 Task: Add Supreme Brie Bites Bag 5 Count to the cart.
Action: Mouse moved to (43, 258)
Screenshot: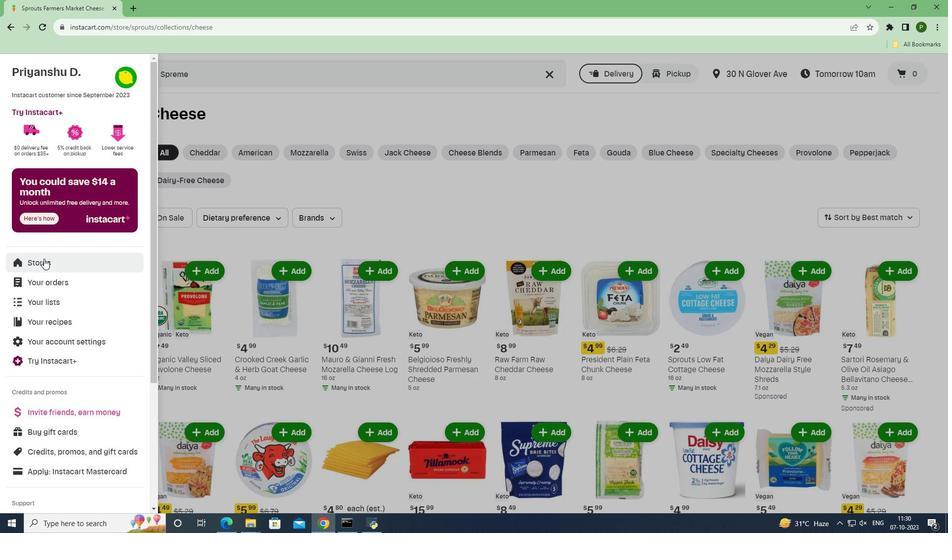 
Action: Mouse pressed left at (43, 258)
Screenshot: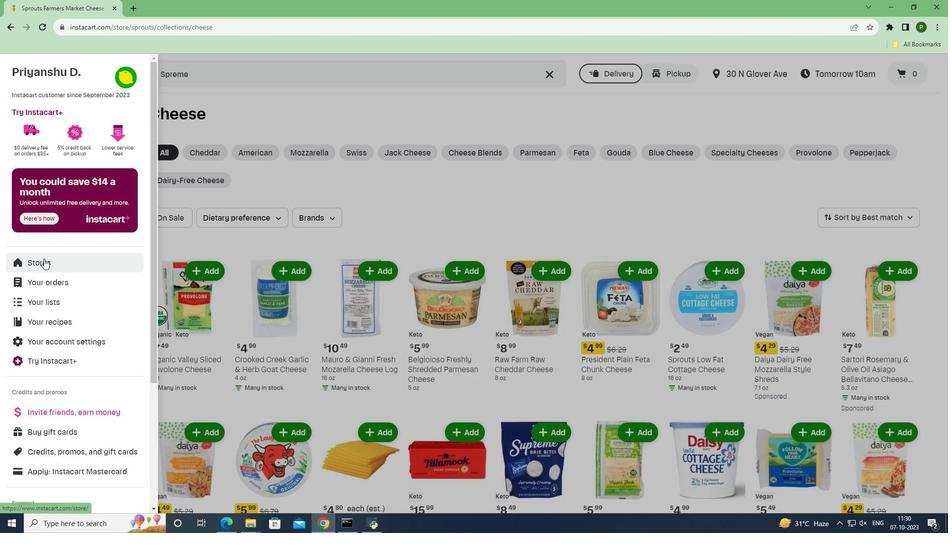 
Action: Mouse moved to (219, 109)
Screenshot: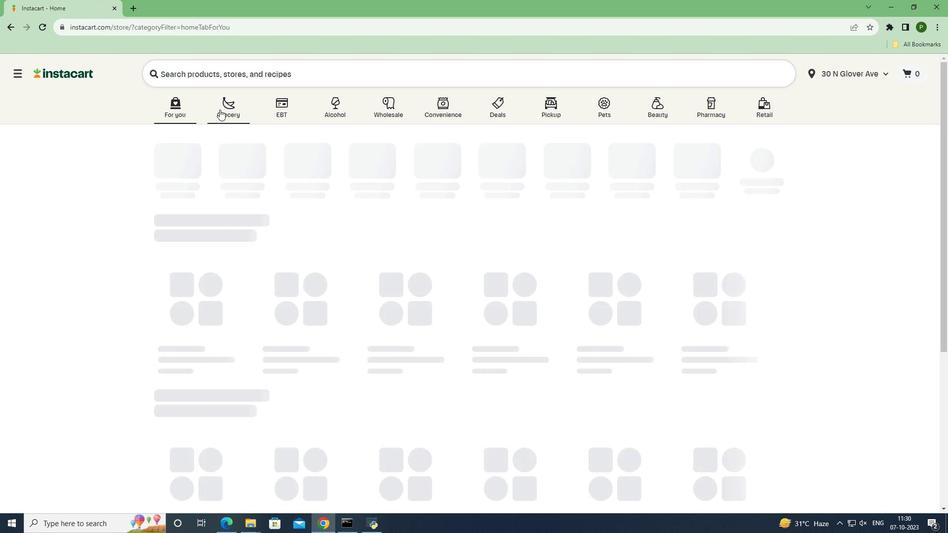 
Action: Mouse pressed left at (219, 109)
Screenshot: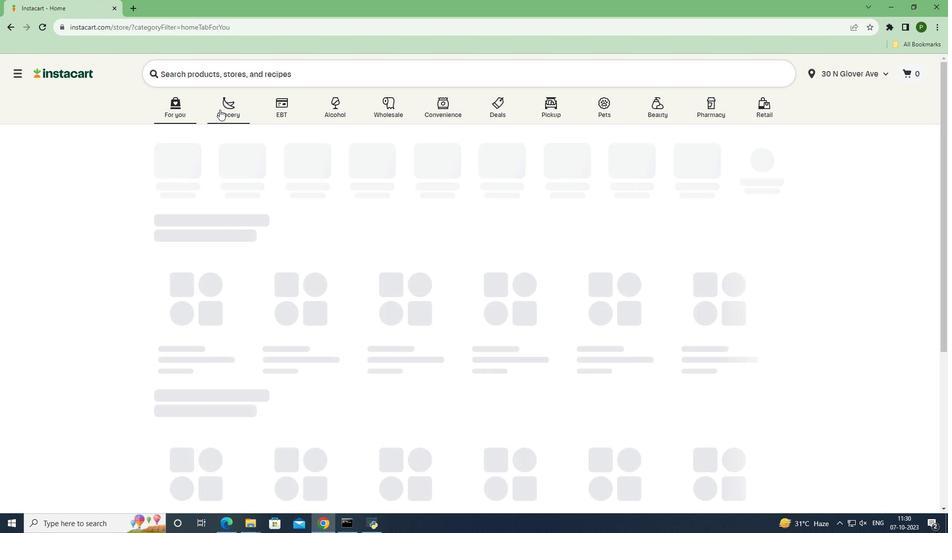 
Action: Mouse moved to (406, 225)
Screenshot: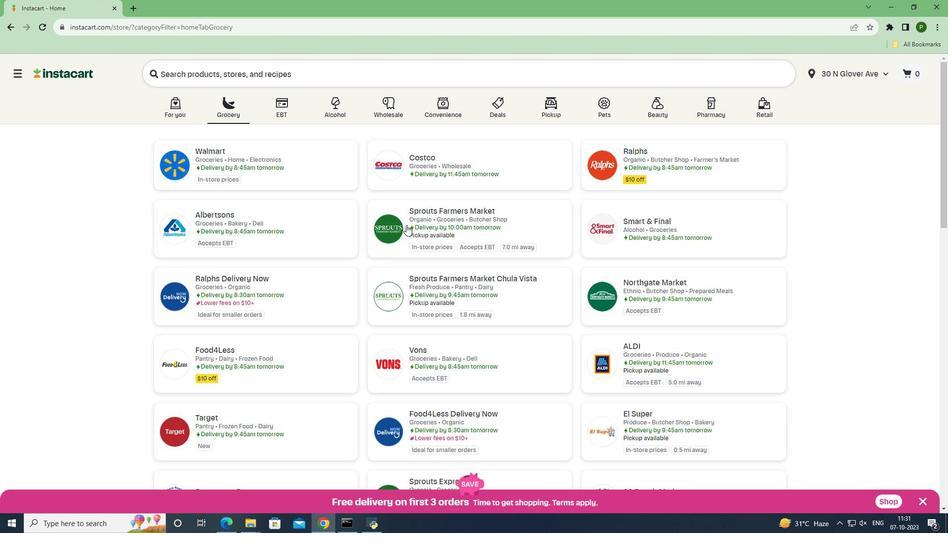 
Action: Mouse pressed left at (406, 225)
Screenshot: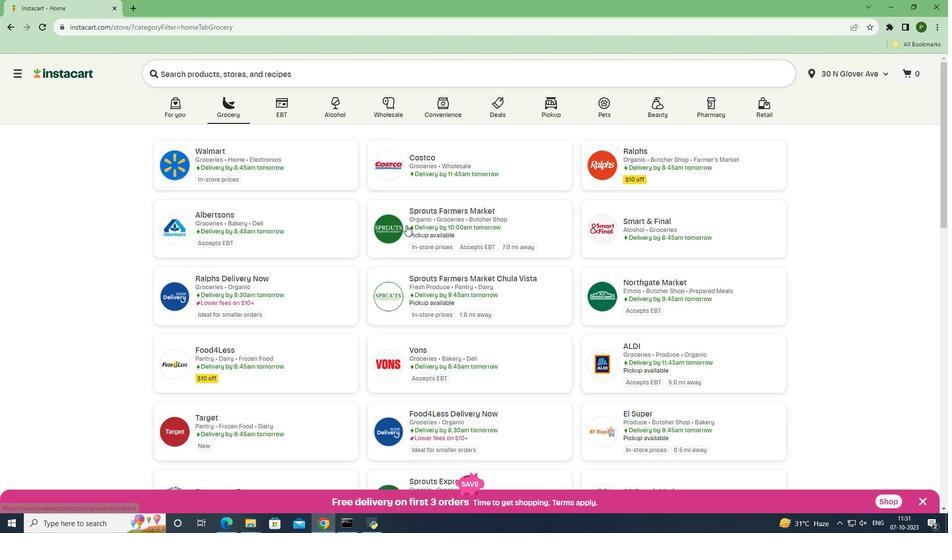 
Action: Mouse moved to (73, 320)
Screenshot: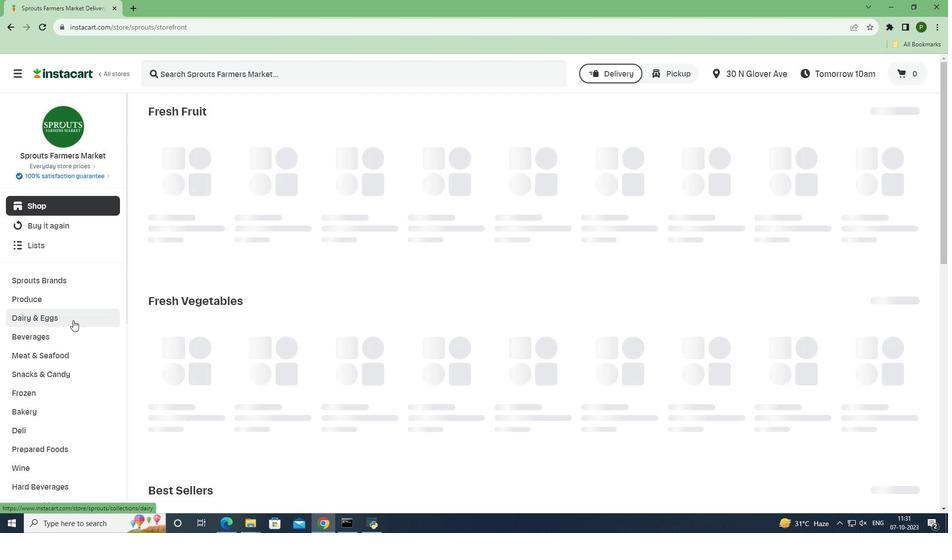 
Action: Mouse pressed left at (73, 320)
Screenshot: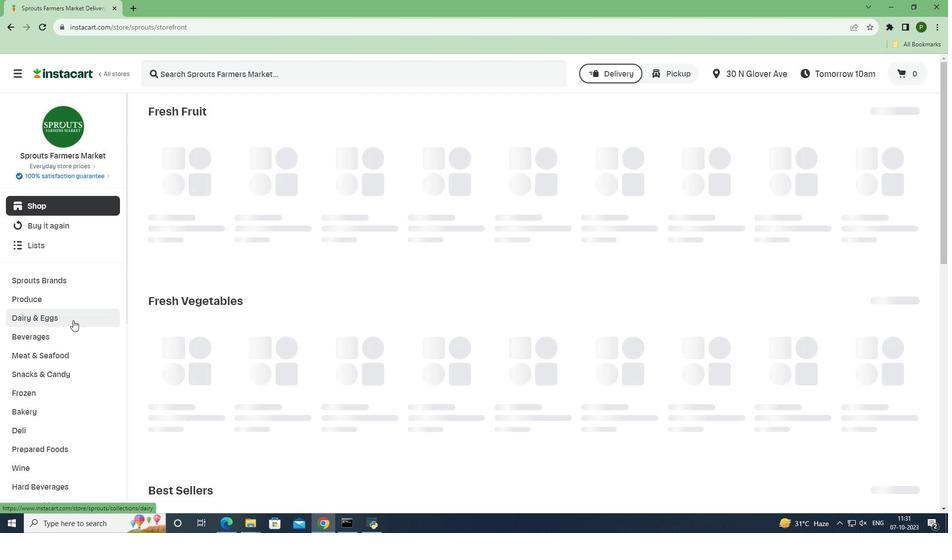 
Action: Mouse moved to (59, 353)
Screenshot: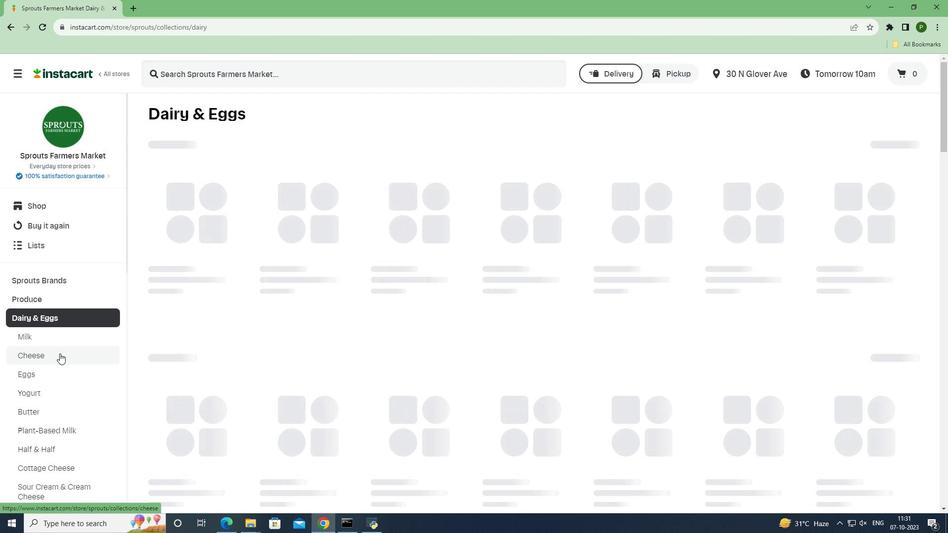 
Action: Mouse pressed left at (59, 353)
Screenshot: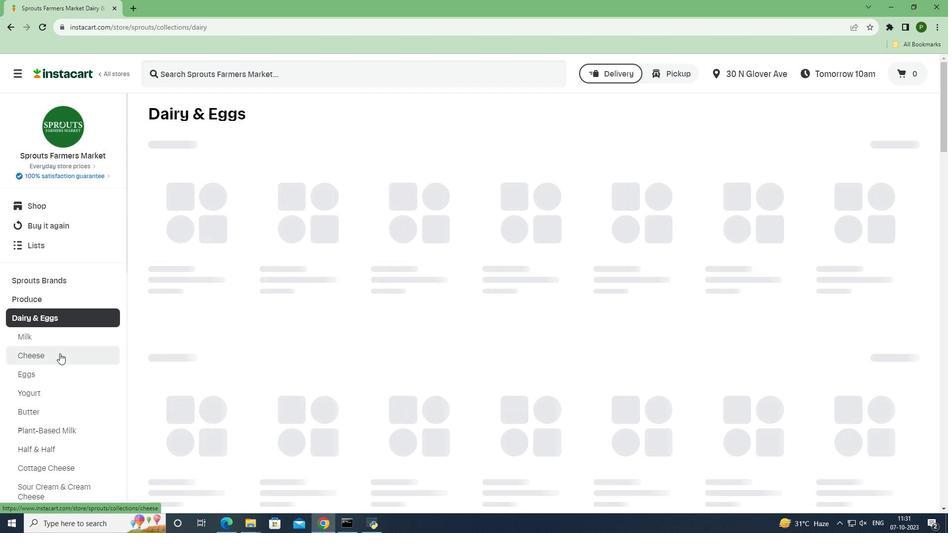 
Action: Mouse moved to (186, 69)
Screenshot: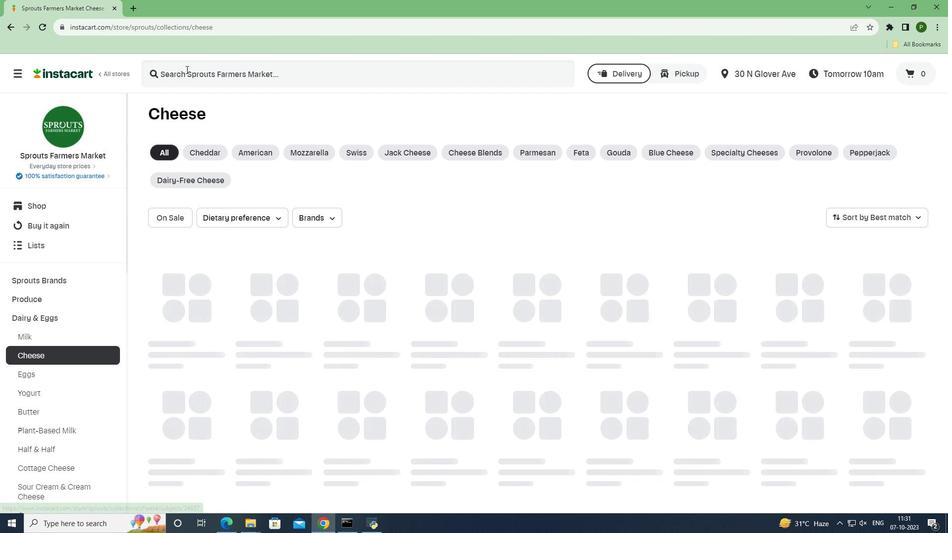 
Action: Mouse pressed left at (186, 69)
Screenshot: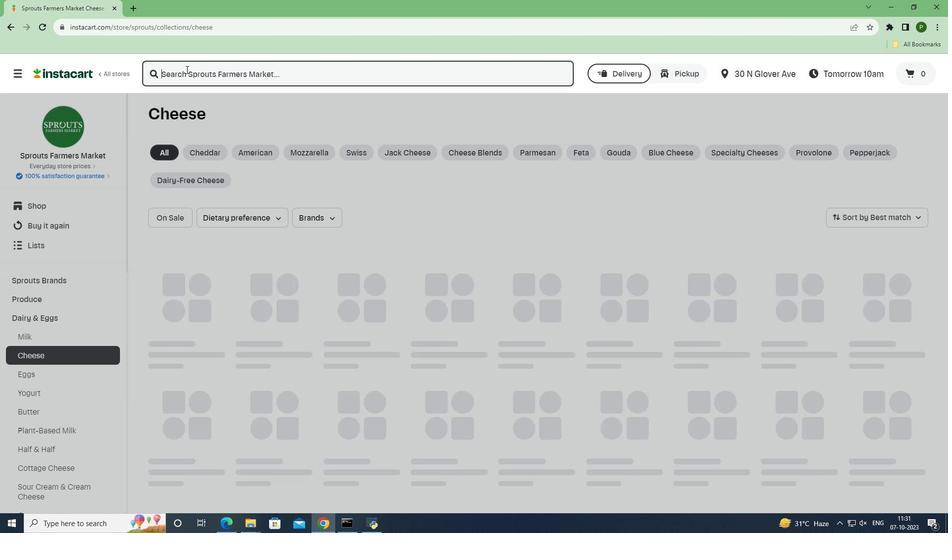 
Action: Key pressed <Key.caps_lock>S<Key.caps_lock>upreme<Key.space><Key.caps_lock>B<Key.caps_lock>rie<Key.space><Key.caps_lock>B<Key.caps_lock>ites<Key.space><Key.caps_lock>B<Key.caps_lock>ag<Key.space>5<Key.space><Key.caps_lock>C<Key.caps_lock>ount<Key.space><Key.enter>
Screenshot: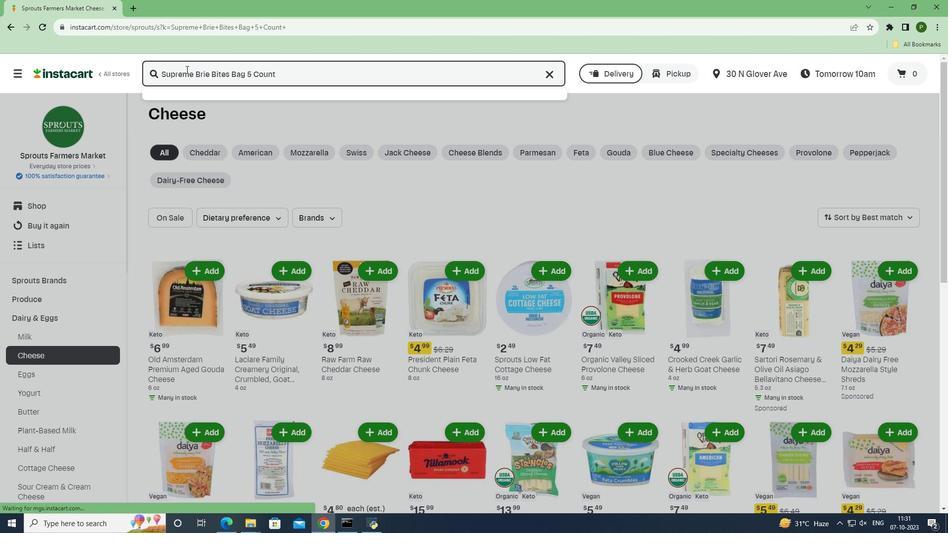 
Action: Mouse moved to (273, 184)
Screenshot: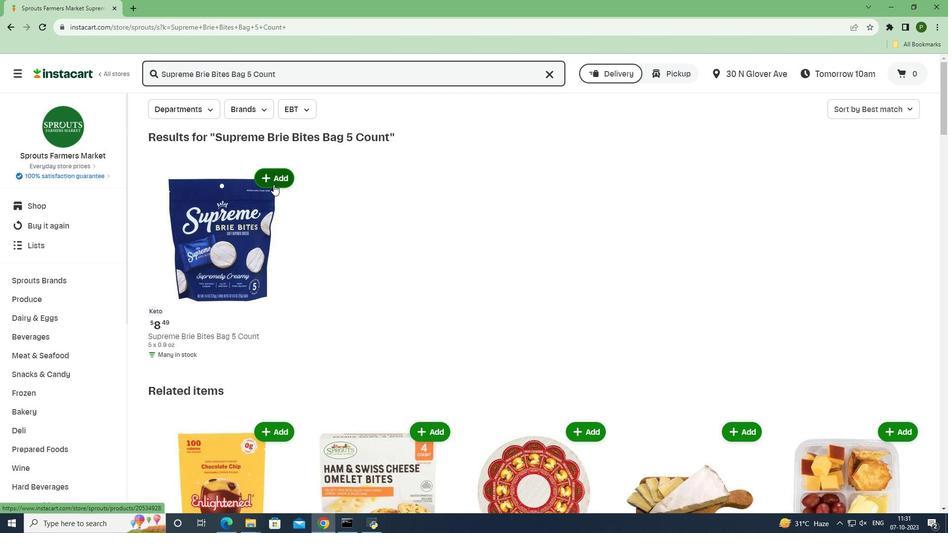 
Action: Mouse pressed left at (273, 184)
Screenshot: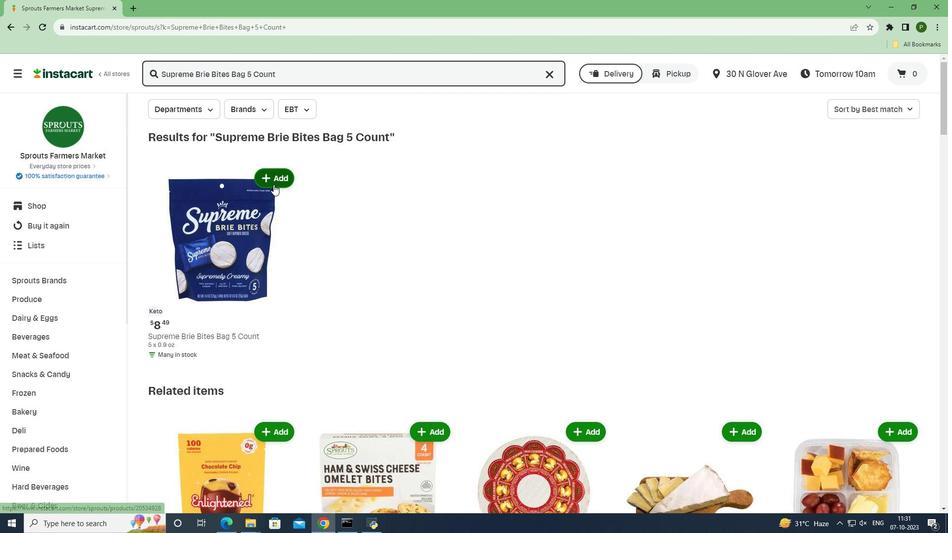 
Action: Mouse moved to (319, 214)
Screenshot: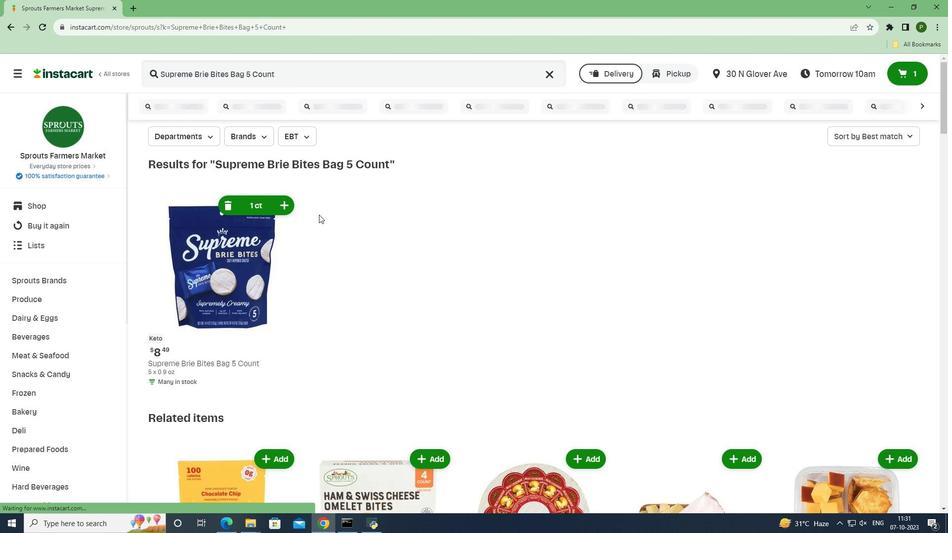 
